 Task: Help me in understanding how to manage data and define its business success through guidance center
Action: Mouse moved to (229, 160)
Screenshot: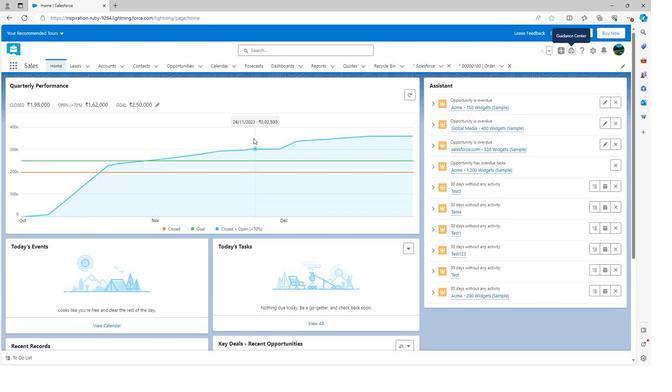 
Action: Mouse scrolled (229, 160) with delta (0, 0)
Screenshot: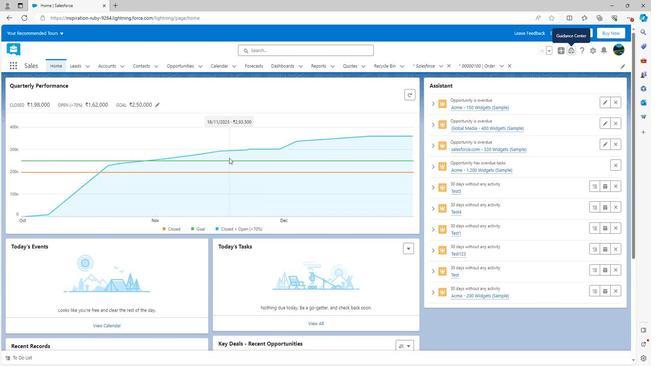
Action: Mouse scrolled (229, 160) with delta (0, 0)
Screenshot: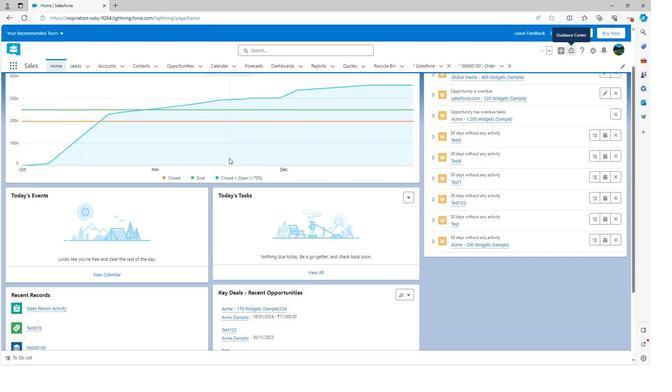 
Action: Mouse scrolled (229, 160) with delta (0, 0)
Screenshot: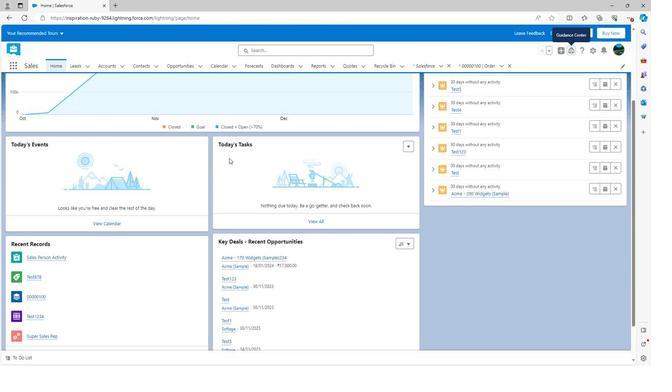 
Action: Mouse scrolled (229, 160) with delta (0, 0)
Screenshot: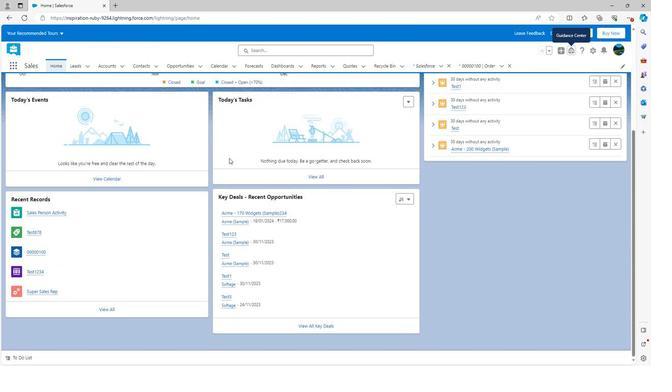 
Action: Mouse scrolled (229, 160) with delta (0, 0)
Screenshot: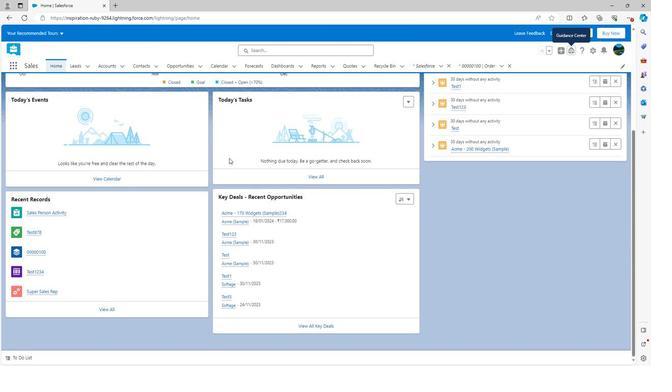 
Action: Mouse scrolled (229, 160) with delta (0, 0)
Screenshot: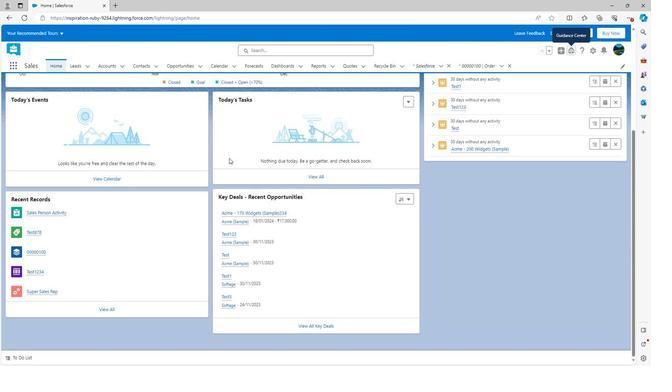 
Action: Mouse scrolled (229, 160) with delta (0, 0)
Screenshot: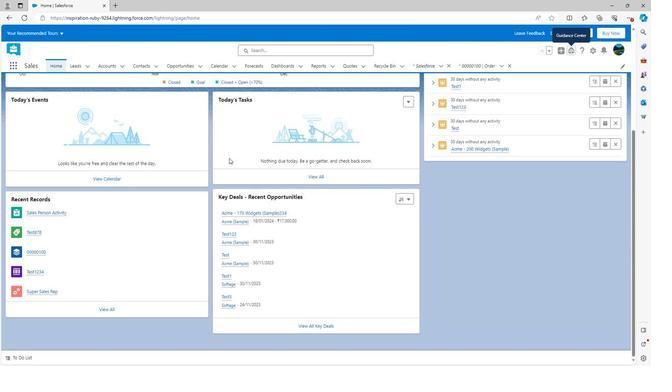
Action: Mouse scrolled (229, 160) with delta (0, 0)
Screenshot: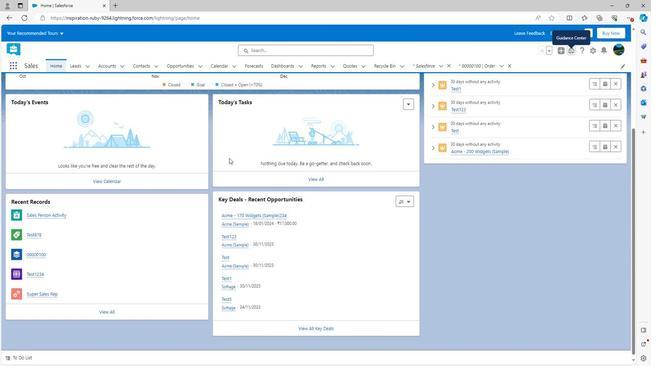
Action: Mouse scrolled (229, 160) with delta (0, 0)
Screenshot: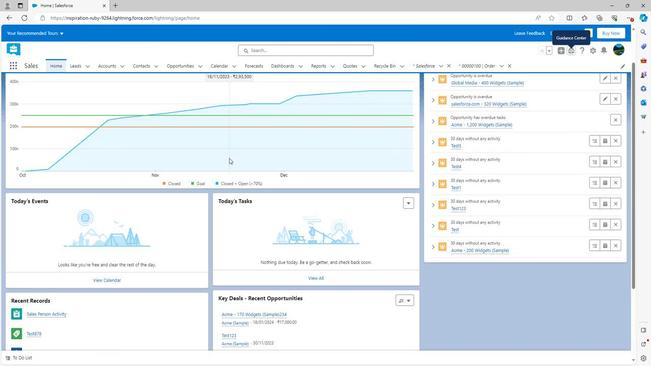 
Action: Mouse scrolled (229, 160) with delta (0, 0)
Screenshot: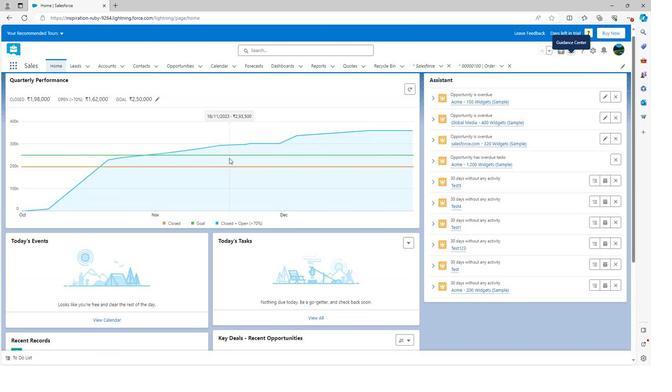 
Action: Mouse moved to (571, 51)
Screenshot: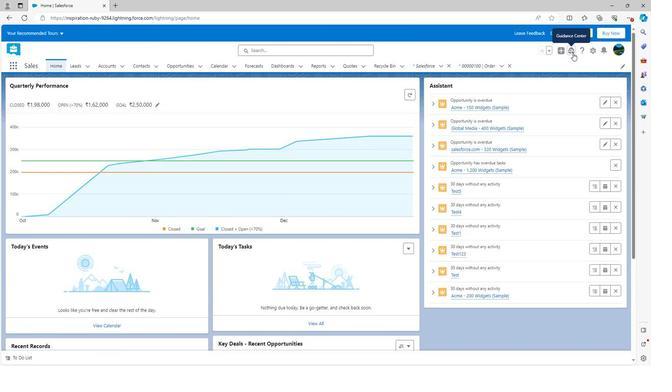 
Action: Mouse pressed left at (571, 51)
Screenshot: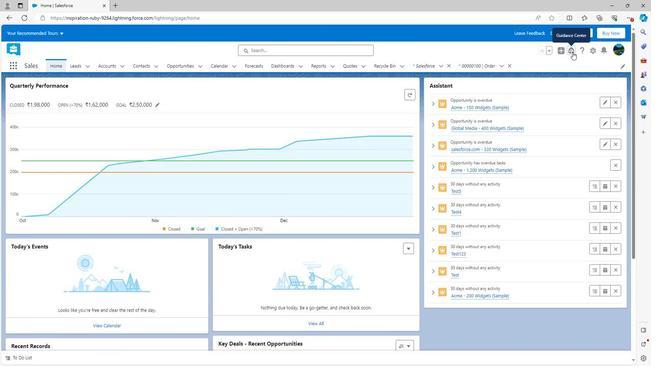 
Action: Mouse moved to (559, 174)
Screenshot: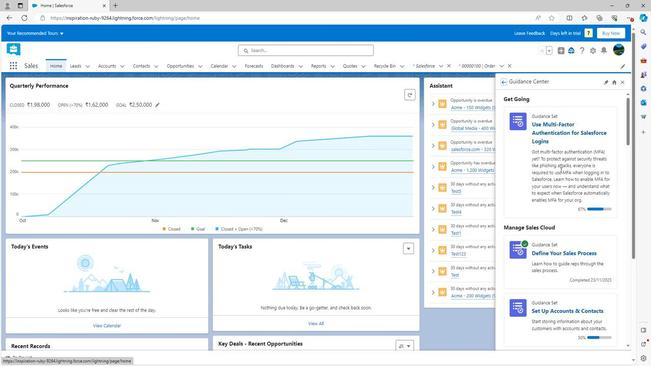 
Action: Mouse scrolled (559, 174) with delta (0, 0)
Screenshot: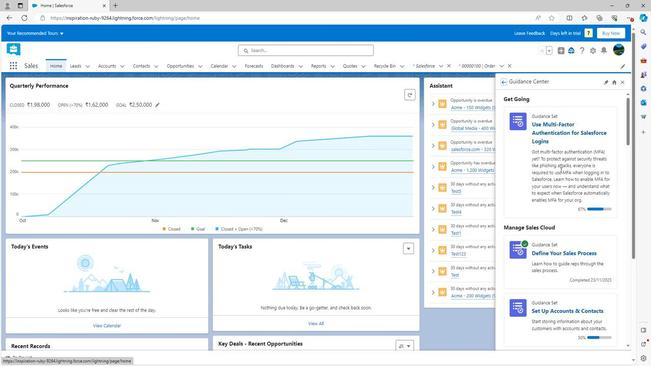
Action: Mouse moved to (559, 174)
Screenshot: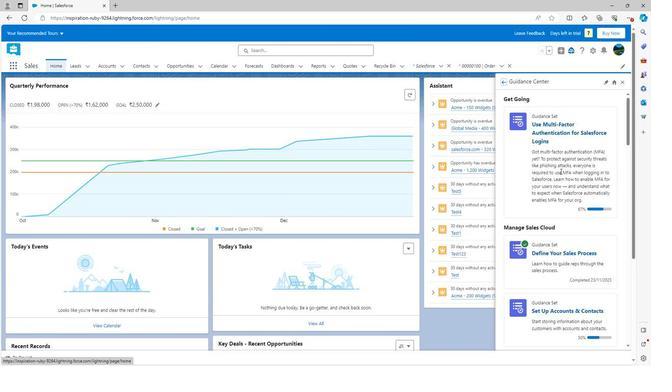 
Action: Mouse scrolled (559, 174) with delta (0, 0)
Screenshot: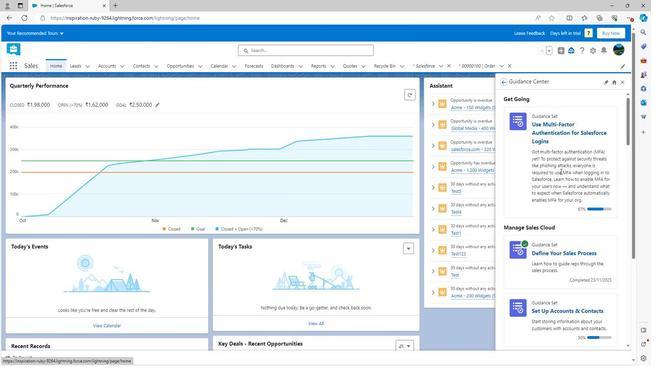 
Action: Mouse moved to (560, 175)
Screenshot: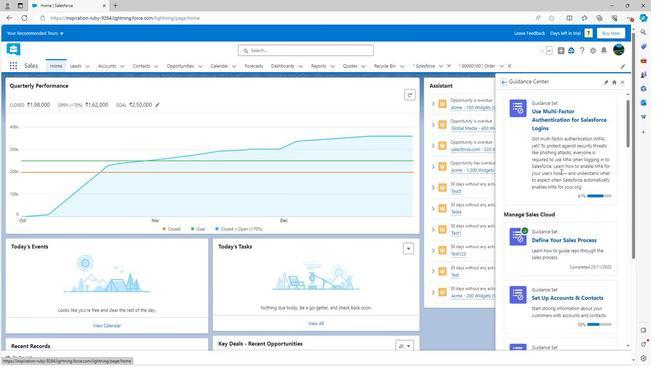 
Action: Mouse scrolled (560, 175) with delta (0, 0)
Screenshot: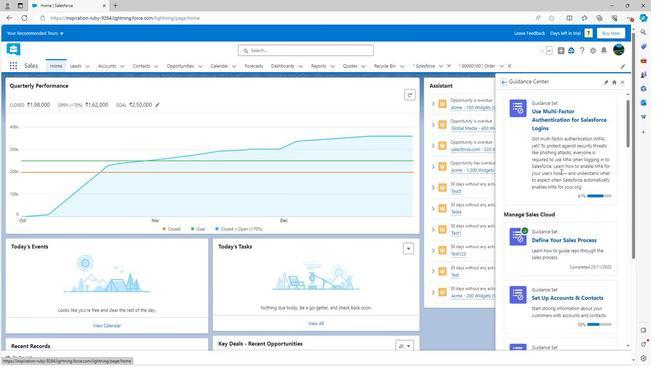
Action: Mouse scrolled (560, 175) with delta (0, 0)
Screenshot: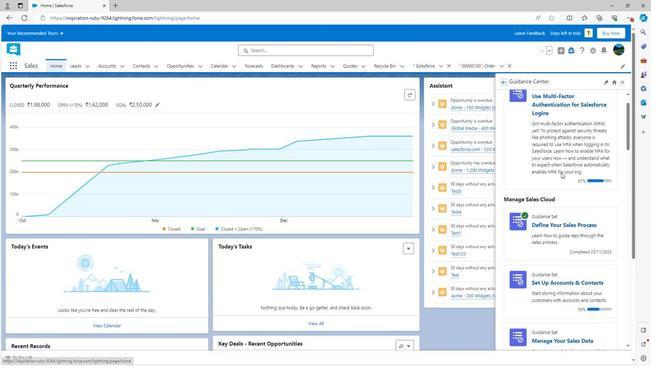 
Action: Mouse scrolled (560, 175) with delta (0, 0)
Screenshot: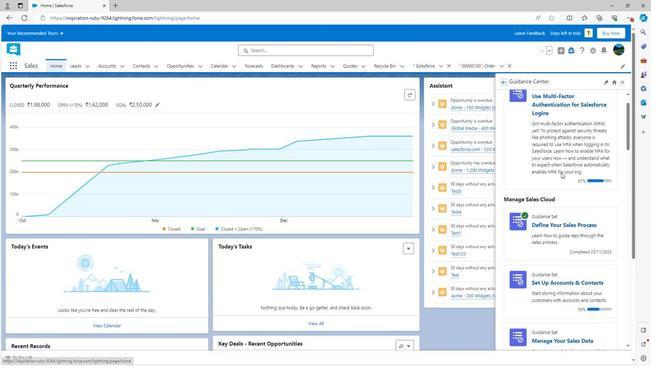
Action: Mouse scrolled (560, 175) with delta (0, 0)
Screenshot: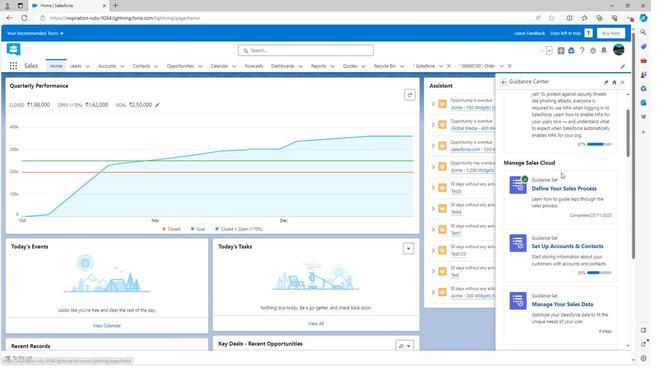 
Action: Mouse moved to (561, 175)
Screenshot: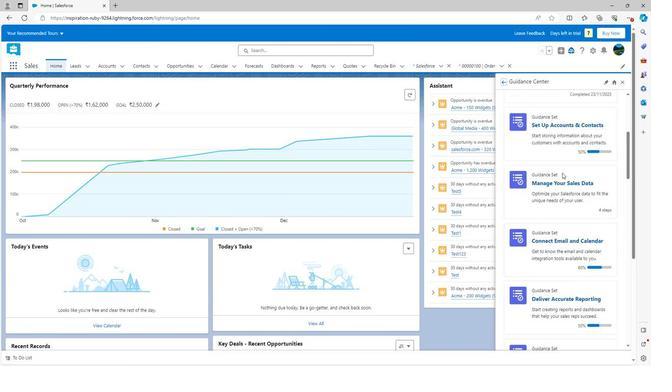 
Action: Mouse scrolled (561, 175) with delta (0, 0)
Screenshot: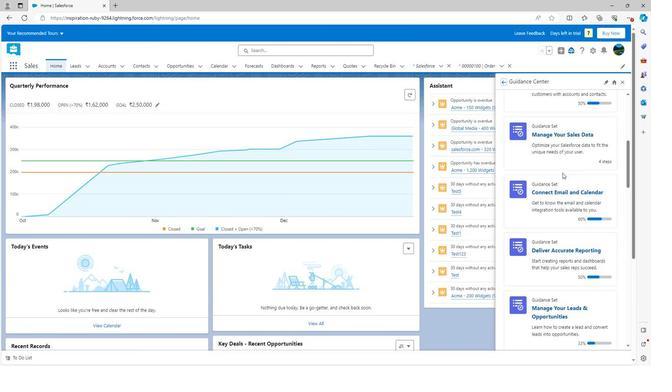 
Action: Mouse scrolled (561, 175) with delta (0, 0)
Screenshot: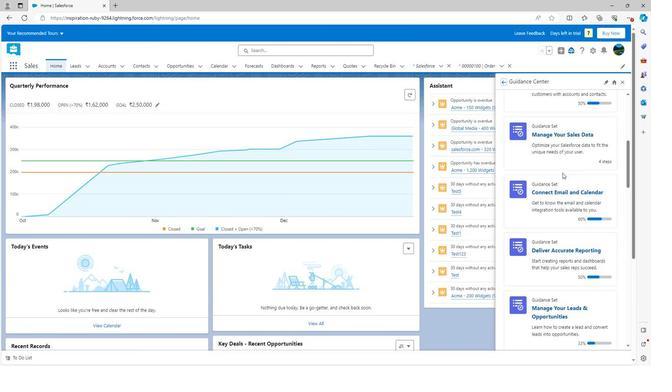 
Action: Mouse scrolled (561, 175) with delta (0, 0)
Screenshot: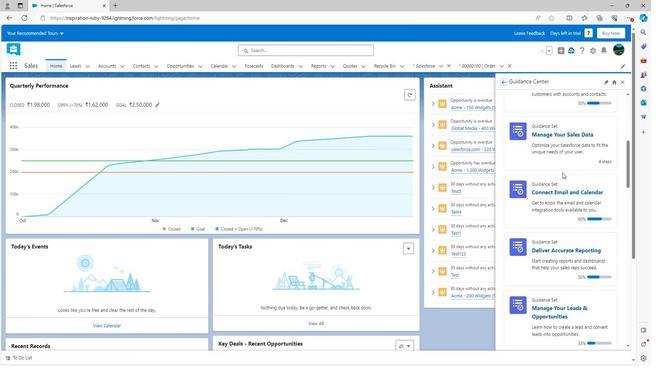 
Action: Mouse scrolled (561, 175) with delta (0, 0)
Screenshot: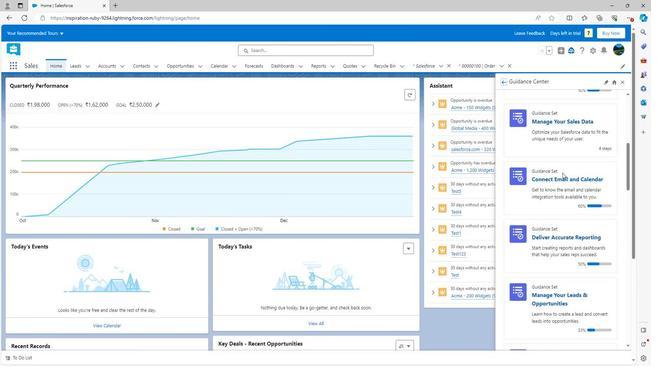 
Action: Mouse scrolled (561, 175) with delta (0, 0)
Screenshot: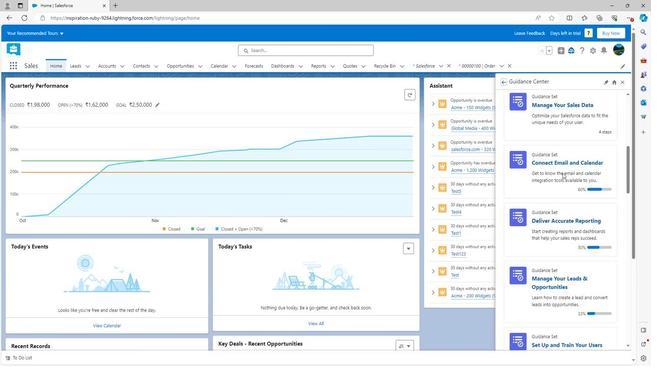 
Action: Mouse scrolled (561, 175) with delta (0, 0)
Screenshot: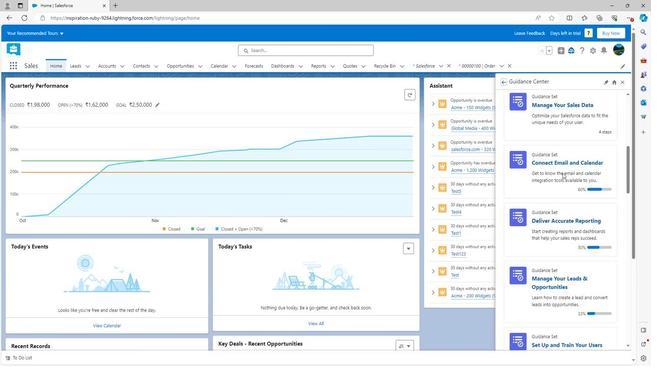 
Action: Mouse scrolled (561, 175) with delta (0, 0)
Screenshot: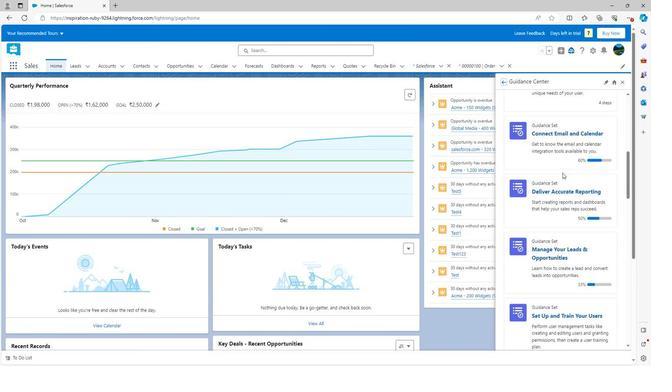 
Action: Mouse scrolled (561, 175) with delta (0, 0)
Screenshot: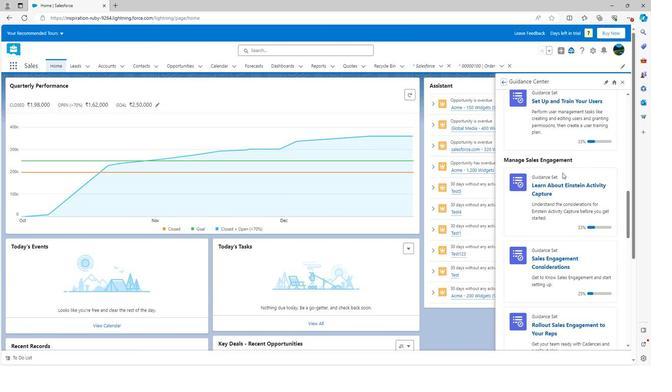 
Action: Mouse scrolled (561, 175) with delta (0, 0)
Screenshot: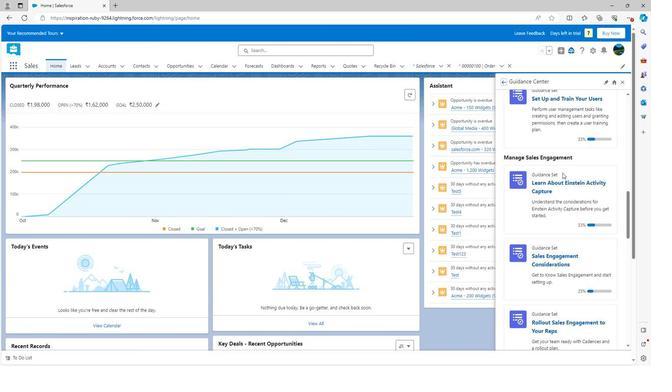 
Action: Mouse scrolled (561, 175) with delta (0, 0)
Screenshot: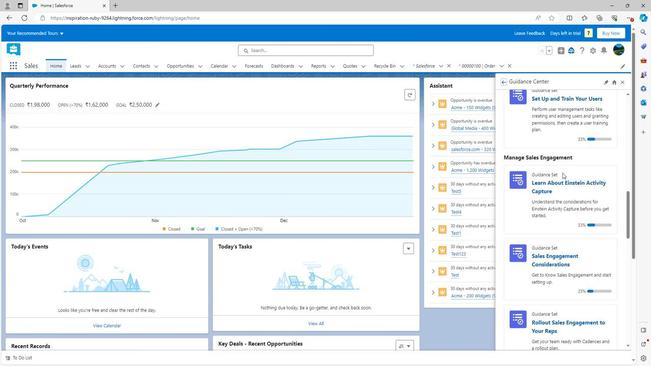 
Action: Mouse scrolled (561, 175) with delta (0, 0)
Screenshot: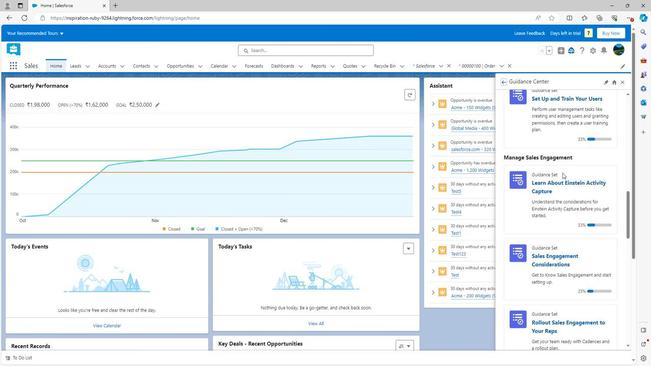 
Action: Mouse scrolled (561, 175) with delta (0, 0)
Screenshot: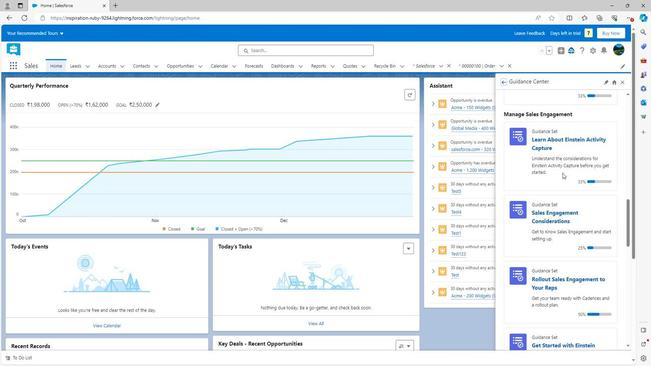 
Action: Mouse scrolled (561, 175) with delta (0, 0)
Screenshot: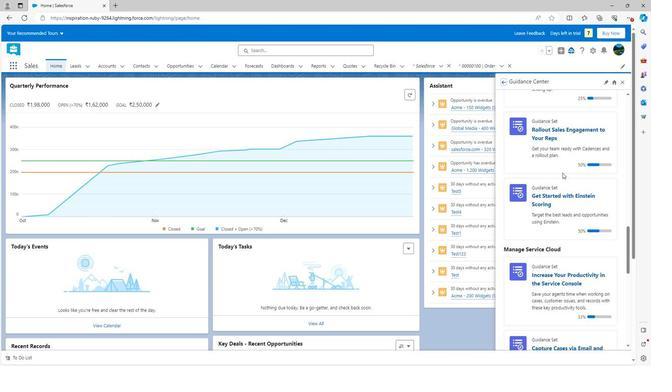 
Action: Mouse moved to (562, 176)
Screenshot: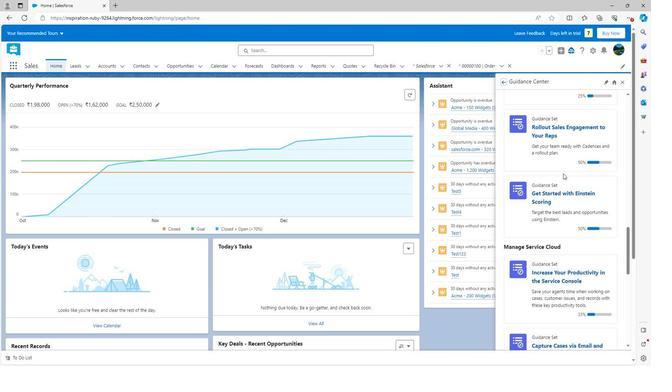 
Action: Mouse scrolled (562, 176) with delta (0, 0)
Screenshot: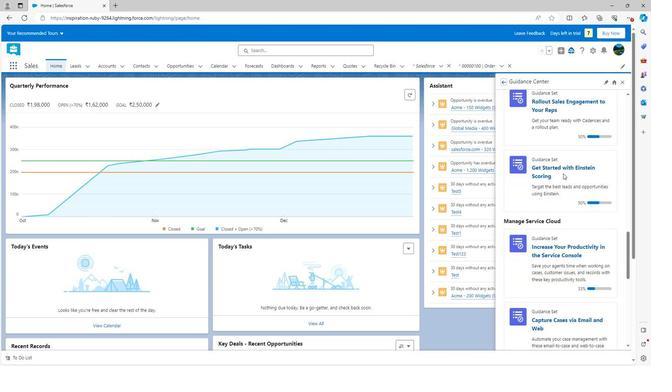 
Action: Mouse moved to (562, 176)
Screenshot: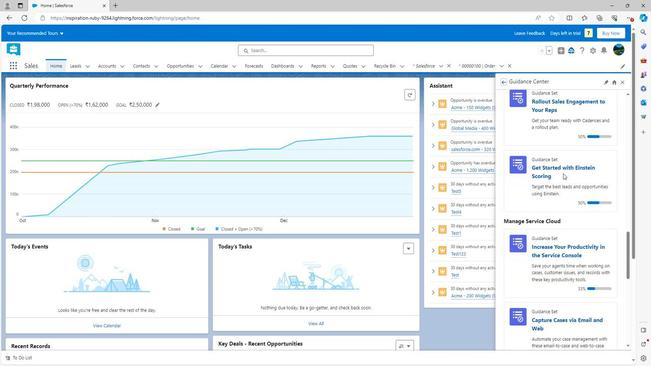 
Action: Mouse scrolled (562, 176) with delta (0, 0)
Screenshot: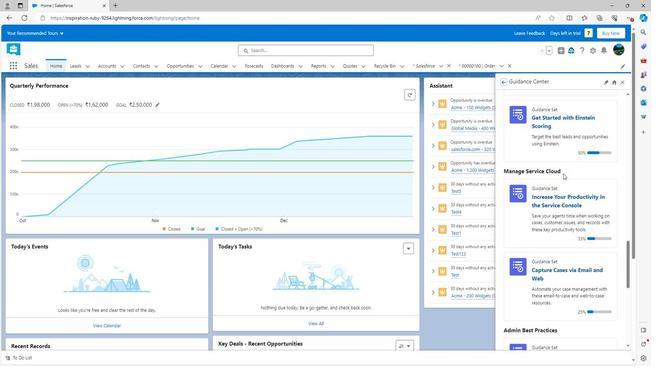 
Action: Mouse moved to (562, 176)
Screenshot: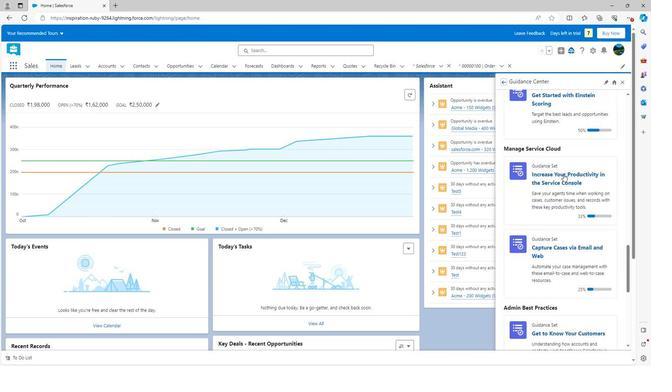 
Action: Mouse scrolled (562, 176) with delta (0, 0)
Screenshot: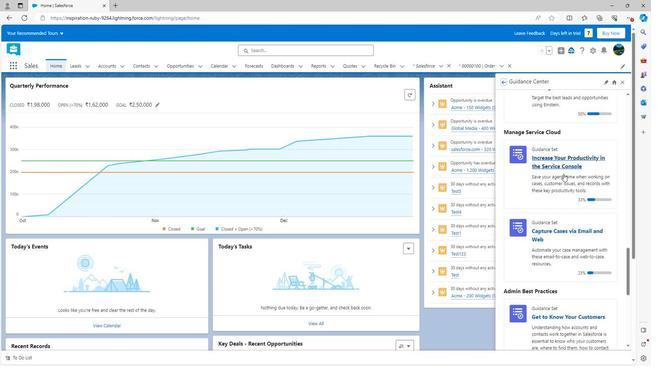 
Action: Mouse scrolled (562, 176) with delta (0, 0)
Screenshot: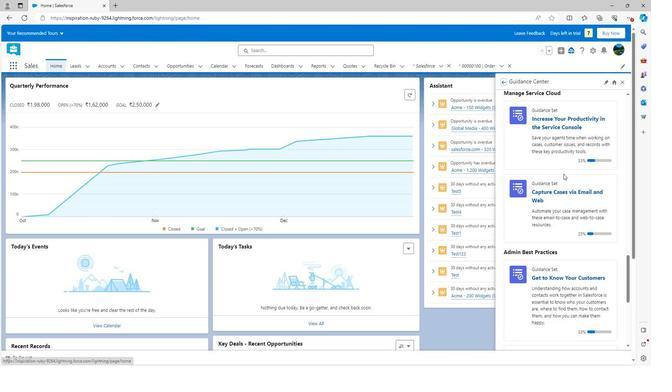 
Action: Mouse scrolled (562, 176) with delta (0, 0)
Screenshot: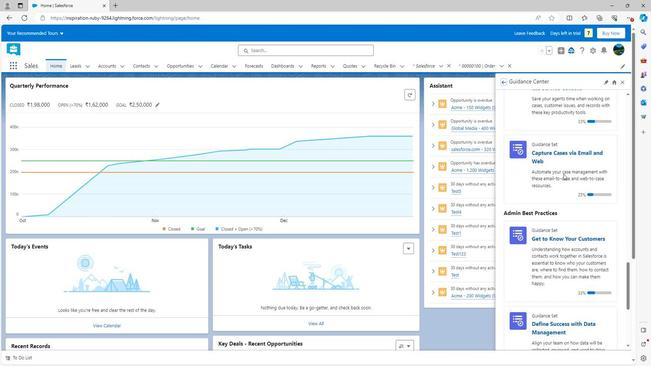 
Action: Mouse scrolled (562, 176) with delta (0, 0)
Screenshot: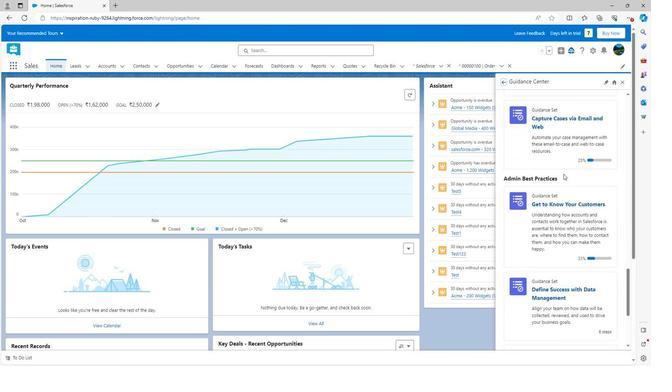 
Action: Mouse scrolled (562, 176) with delta (0, 0)
Screenshot: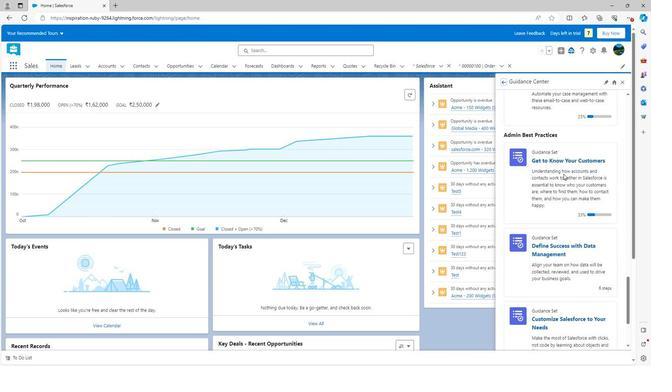
Action: Mouse scrolled (562, 176) with delta (0, 0)
Screenshot: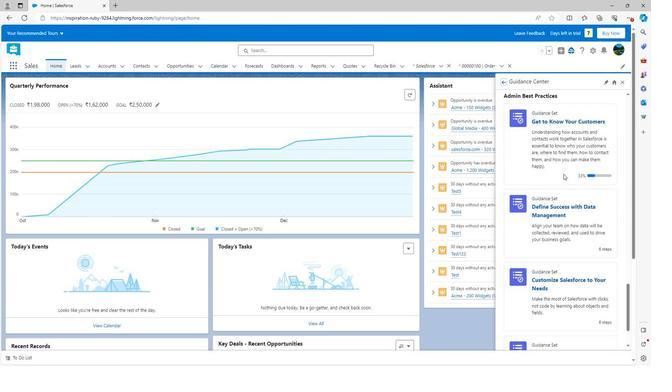 
Action: Mouse scrolled (562, 176) with delta (0, 0)
Screenshot: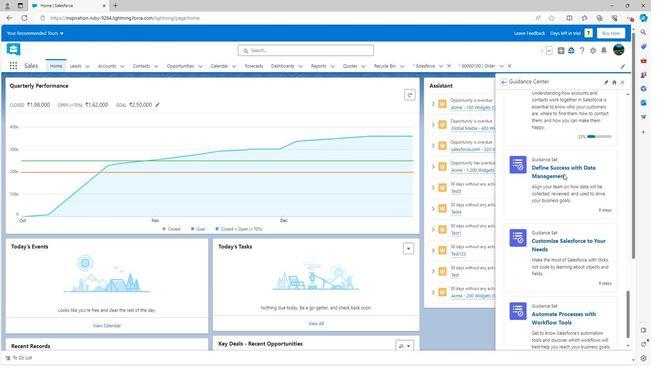 
Action: Mouse scrolled (562, 176) with delta (0, 0)
Screenshot: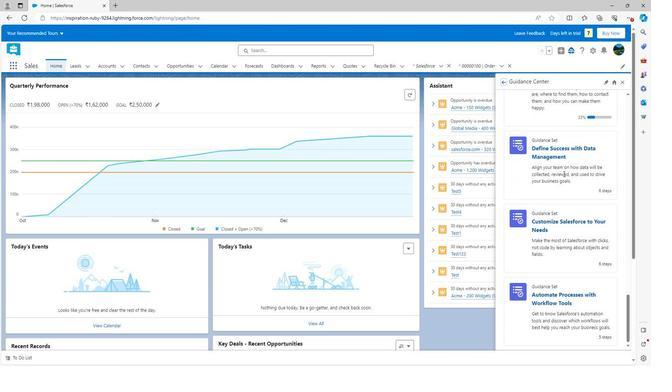 
Action: Mouse moved to (550, 152)
Screenshot: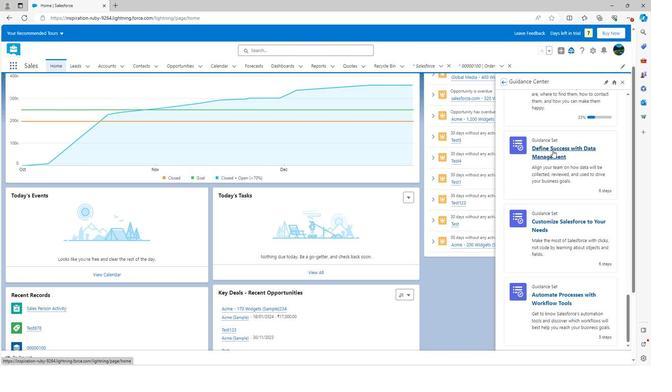 
Action: Mouse pressed left at (550, 152)
Screenshot: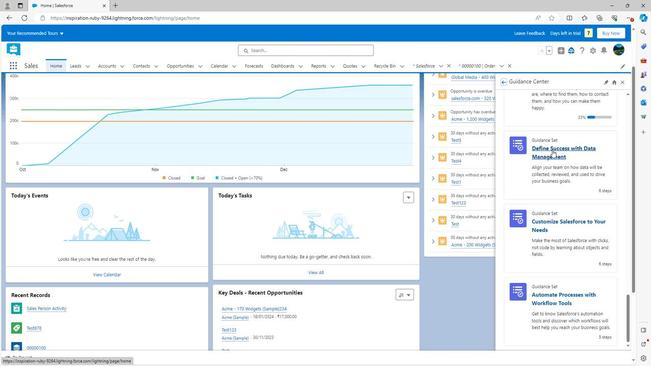 
Action: Mouse moved to (525, 202)
Screenshot: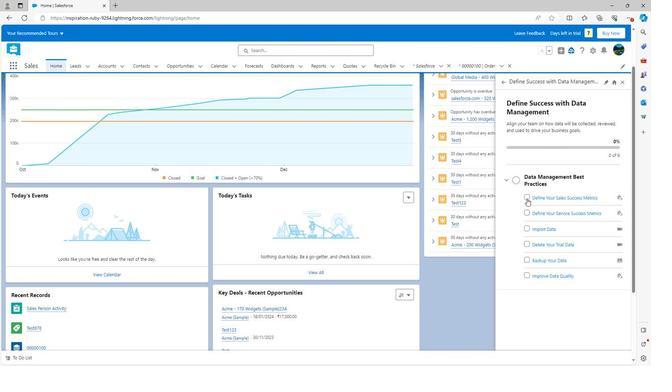 
Action: Mouse pressed left at (525, 202)
Screenshot: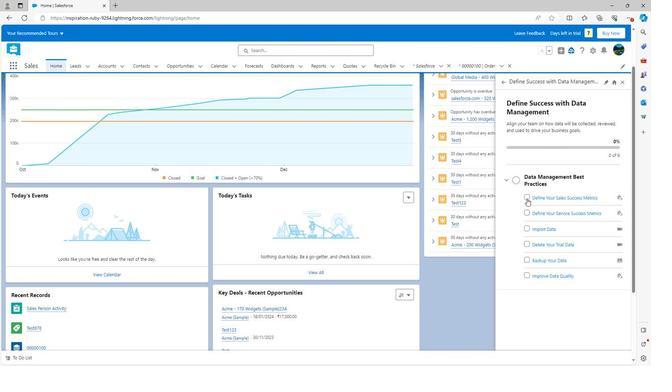 
Action: Mouse moved to (524, 216)
Screenshot: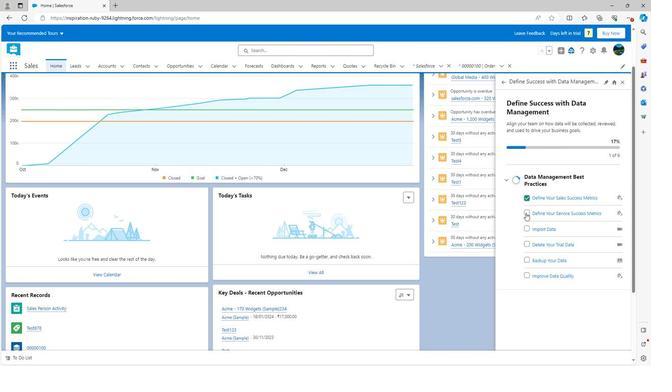 
Action: Mouse pressed left at (524, 216)
Screenshot: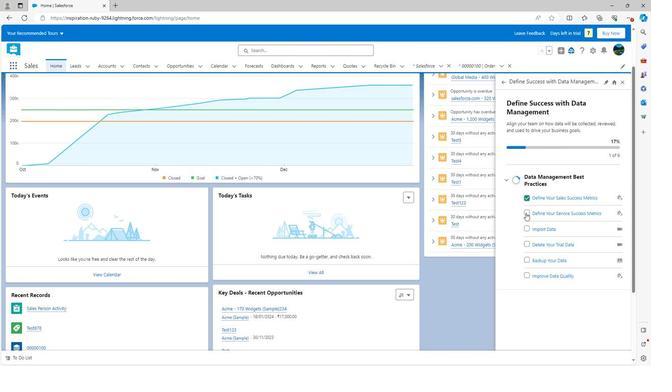 
Action: Mouse moved to (524, 231)
Screenshot: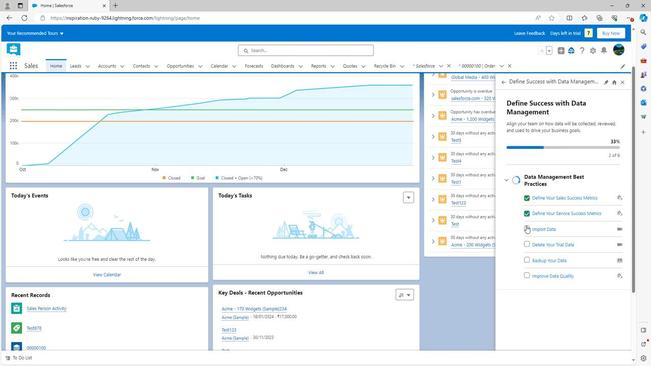 
Action: Mouse pressed left at (524, 231)
Screenshot: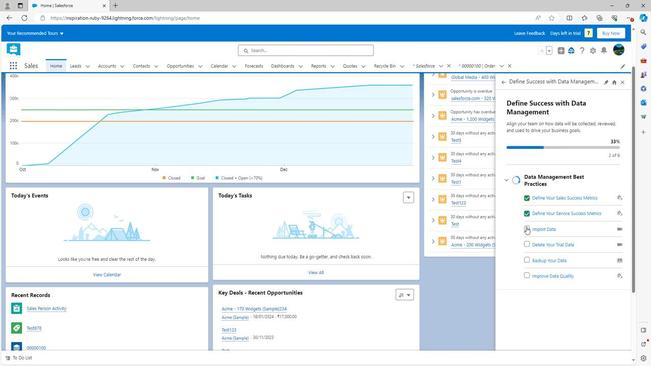 
Action: Mouse moved to (505, 182)
Screenshot: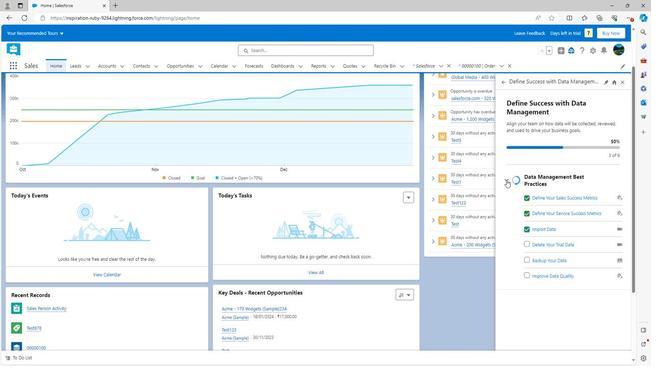 
Action: Mouse pressed left at (505, 182)
Screenshot: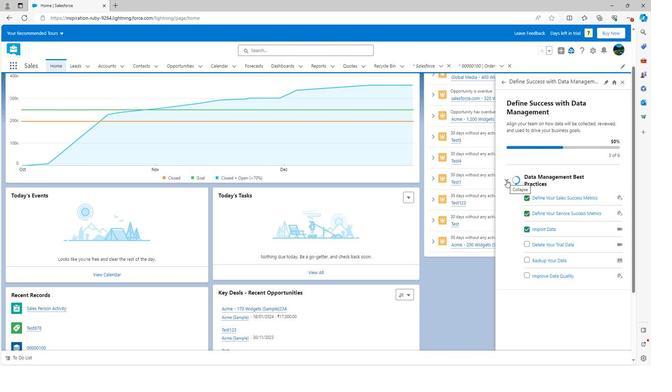 
Action: Mouse moved to (502, 82)
Screenshot: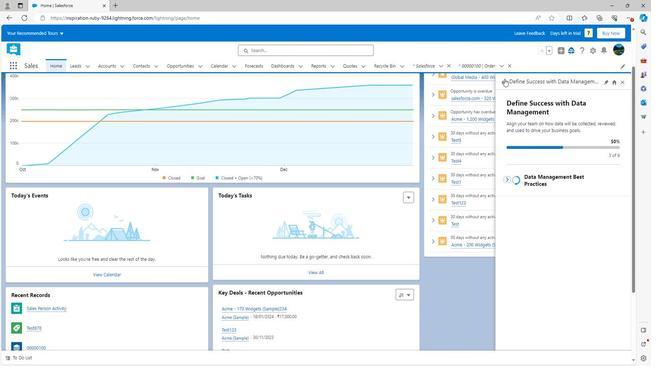 
Action: Mouse pressed left at (502, 82)
Screenshot: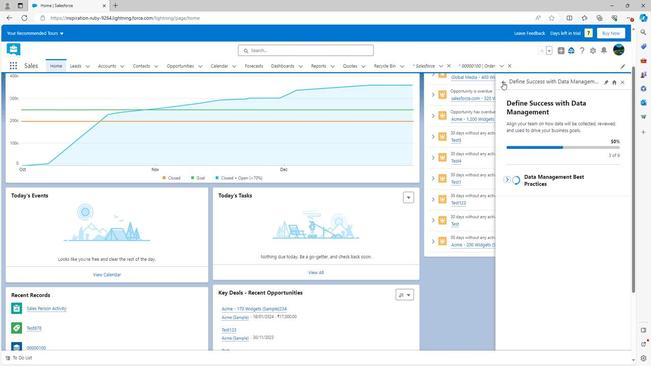 
Action: Mouse moved to (470, 120)
Screenshot: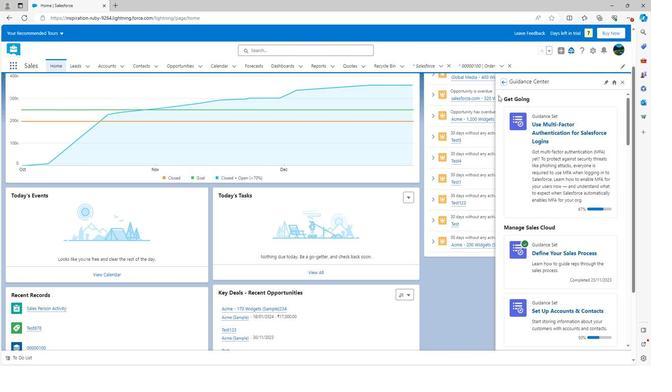 
